 Task: Enable alerts for sold listings from email types.
Action: Mouse moved to (1010, 120)
Screenshot: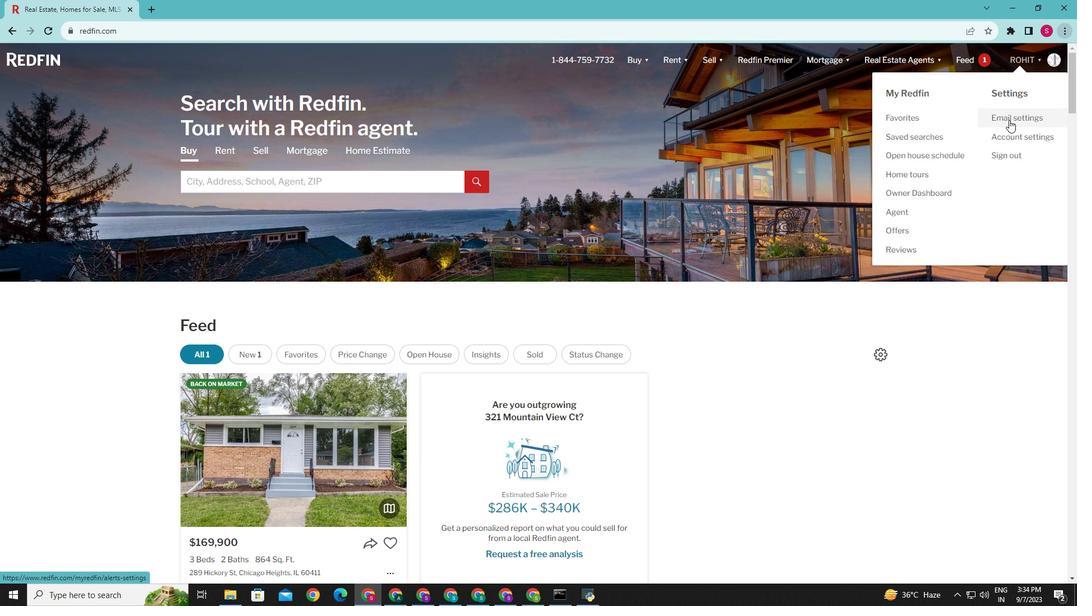 
Action: Mouse pressed left at (1010, 120)
Screenshot: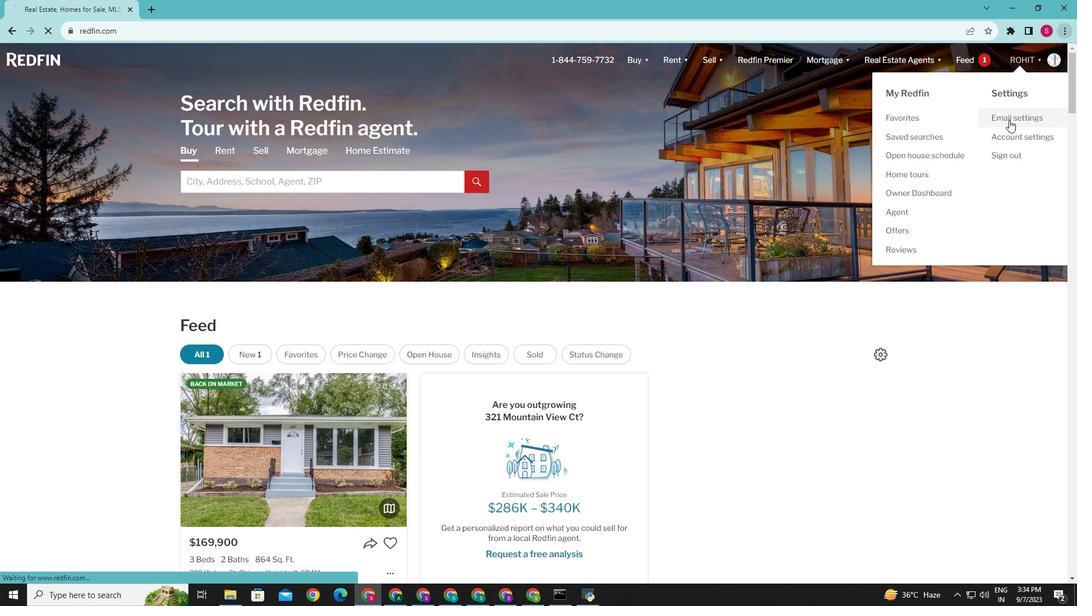 
Action: Mouse moved to (231, 413)
Screenshot: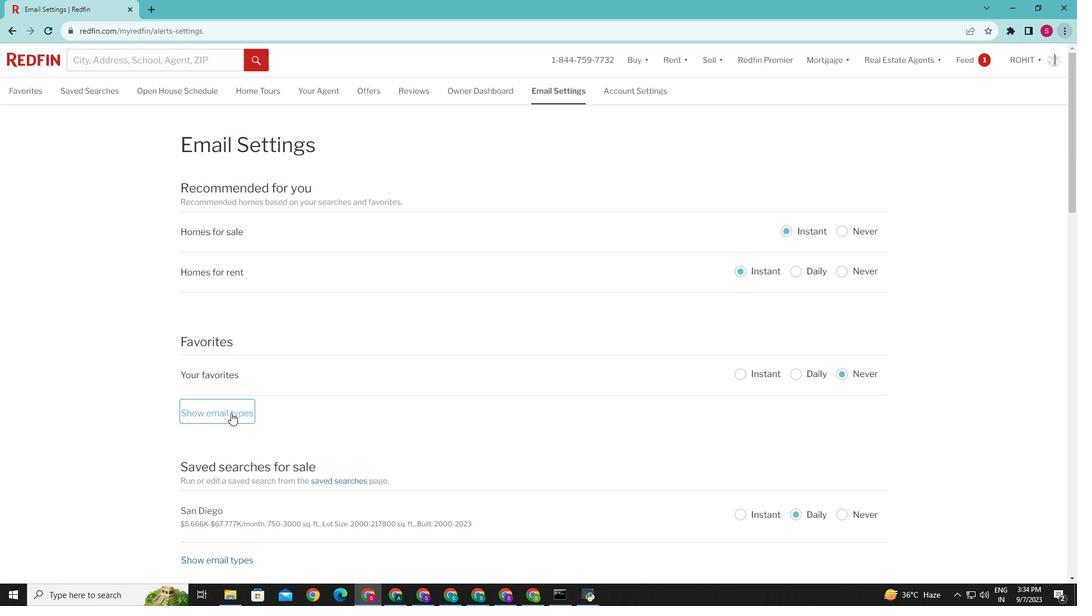 
Action: Mouse pressed left at (231, 413)
Screenshot: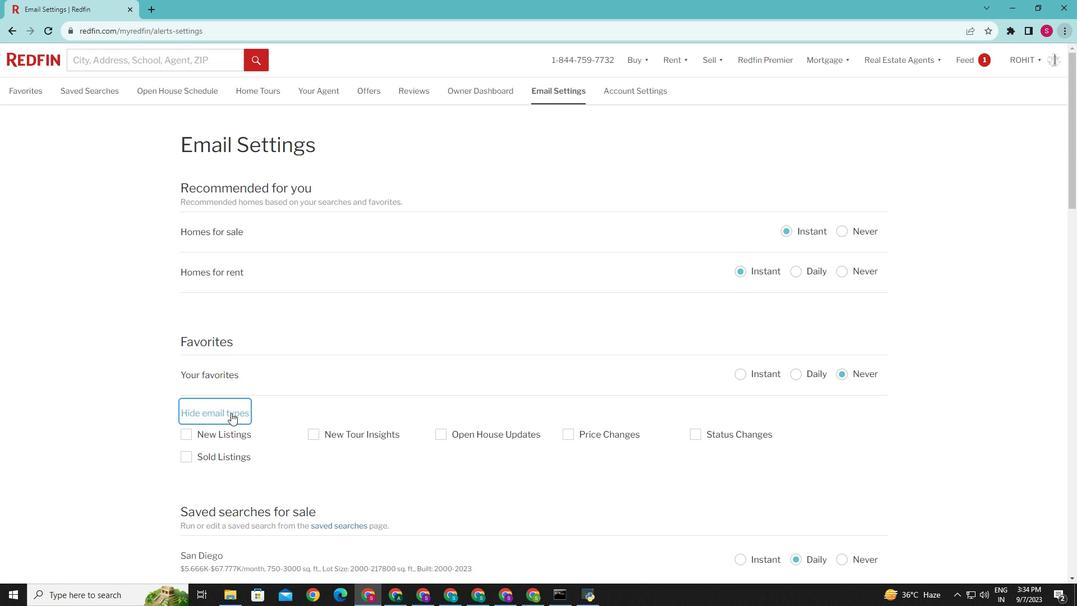 
Action: Mouse moved to (181, 458)
Screenshot: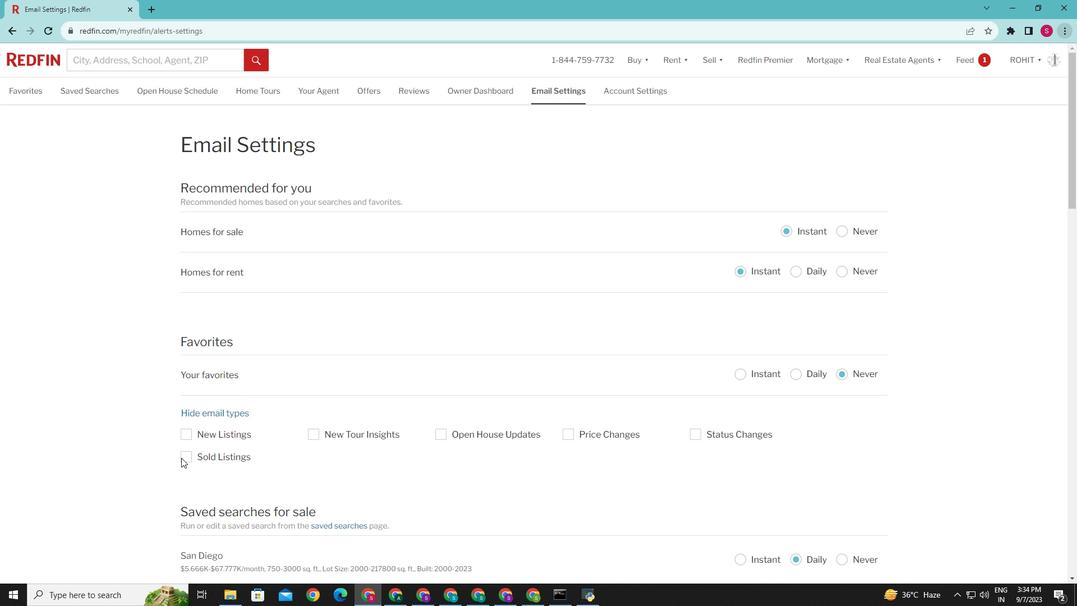 
Action: Mouse pressed left at (181, 458)
Screenshot: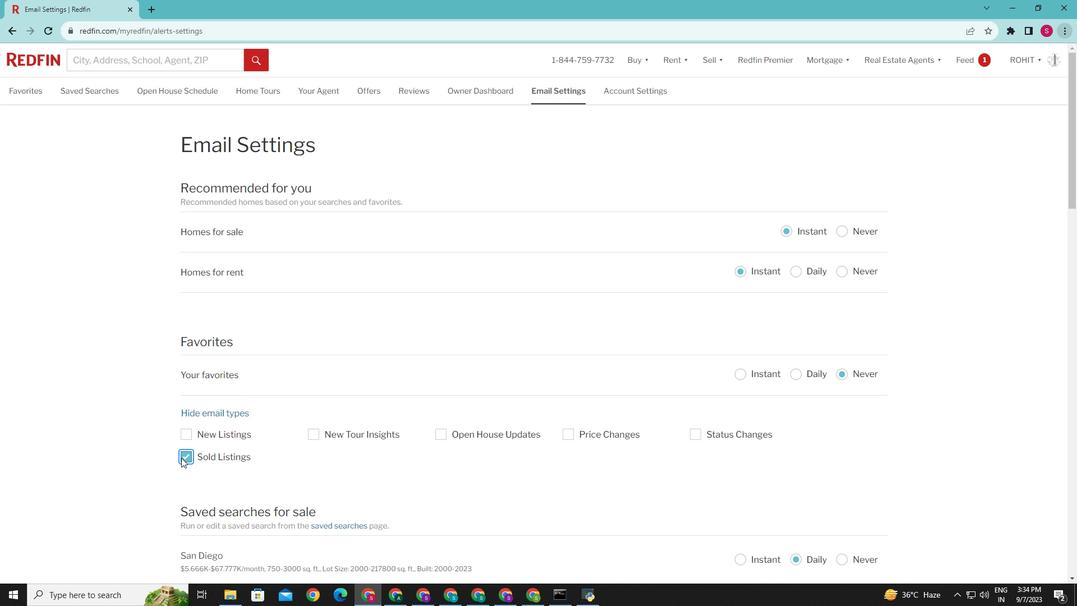 
Action: Mouse moved to (537, 462)
Screenshot: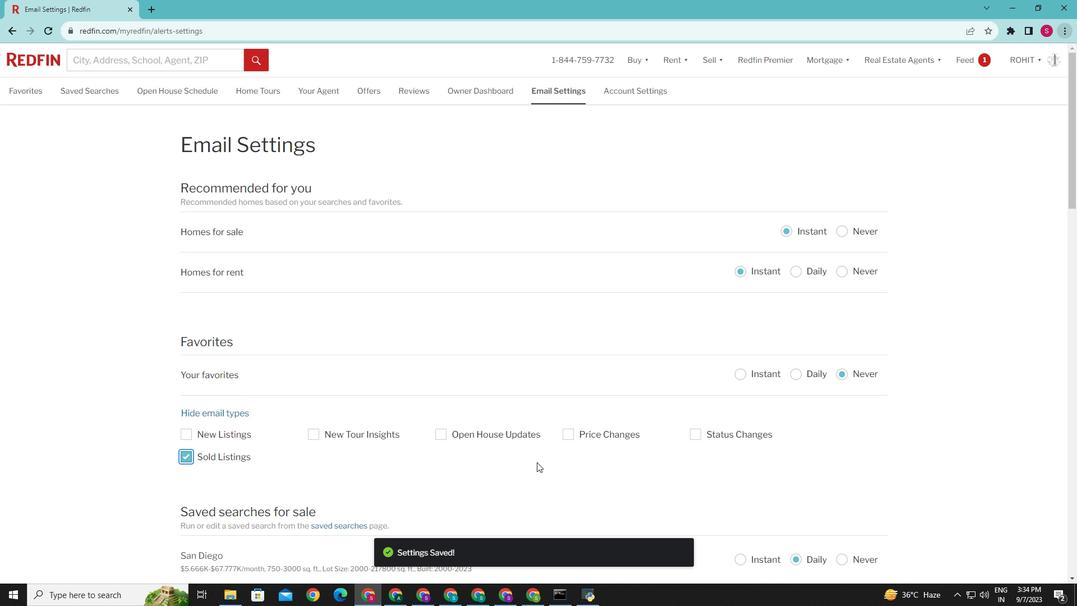 
